 Task: Find restaurants with French cuisine.
Action: Mouse moved to (318, 85)
Screenshot: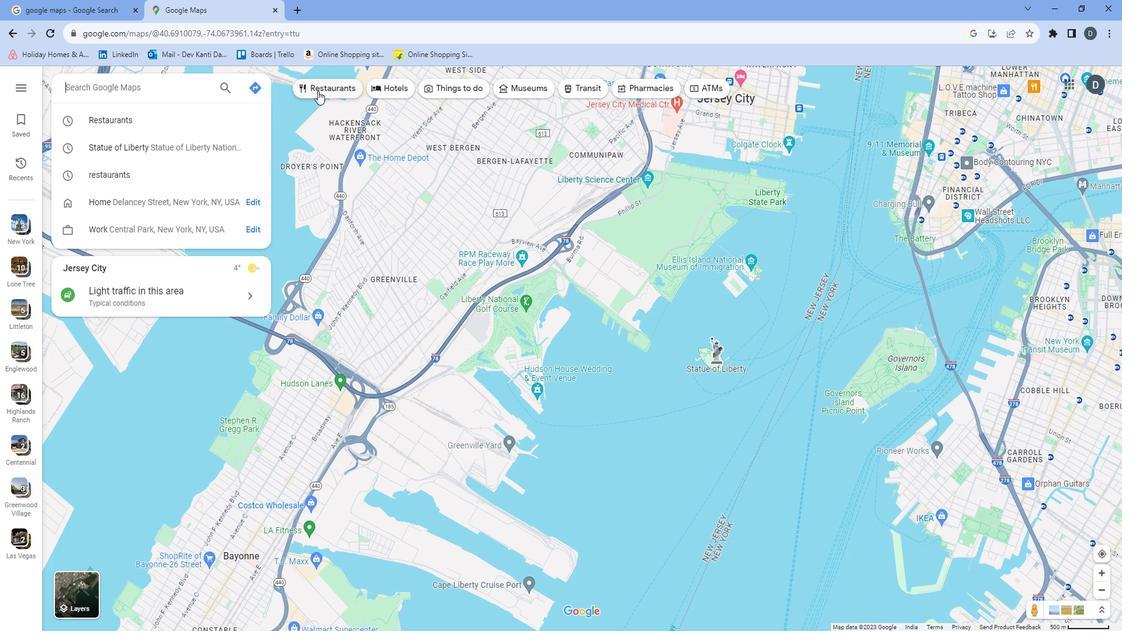 
Action: Mouse pressed left at (318, 85)
Screenshot: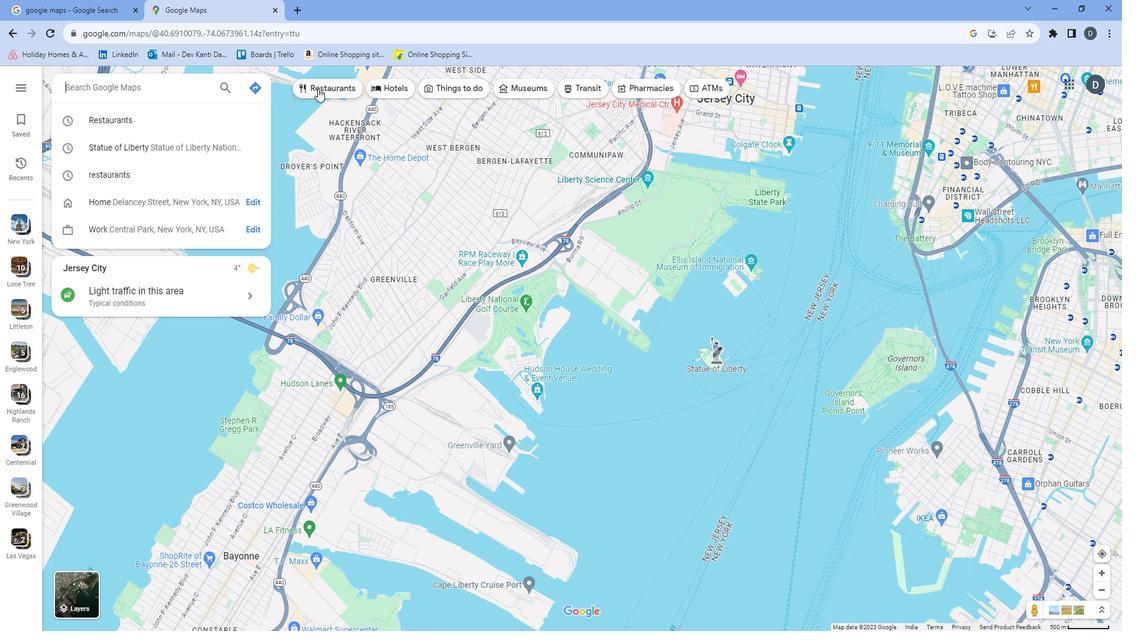 
Action: Mouse moved to (450, 84)
Screenshot: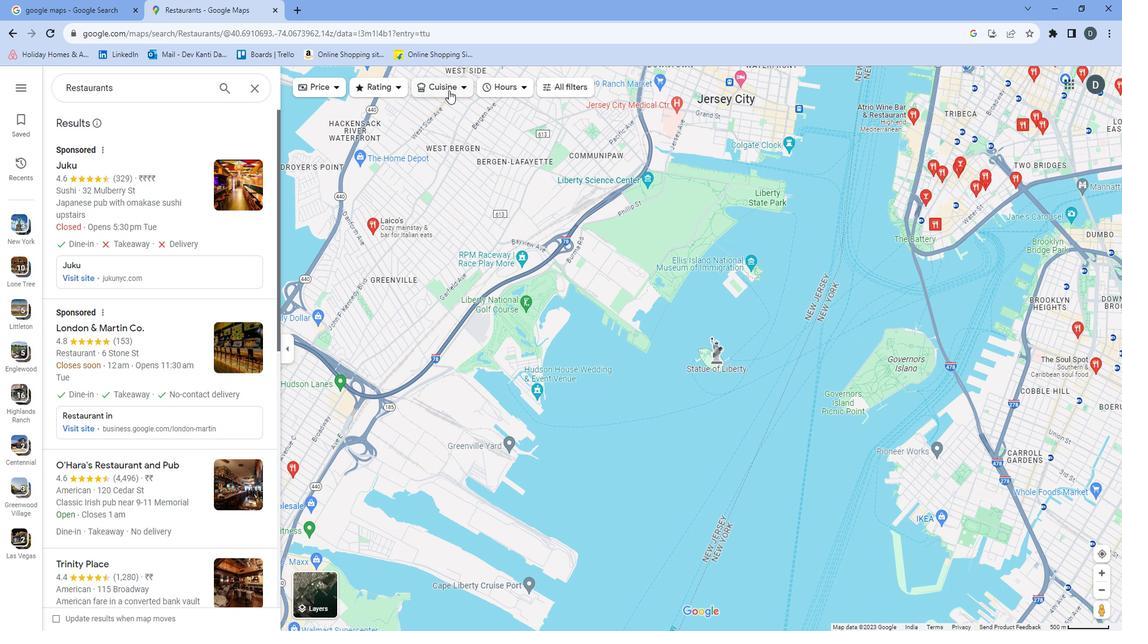 
Action: Mouse pressed left at (450, 84)
Screenshot: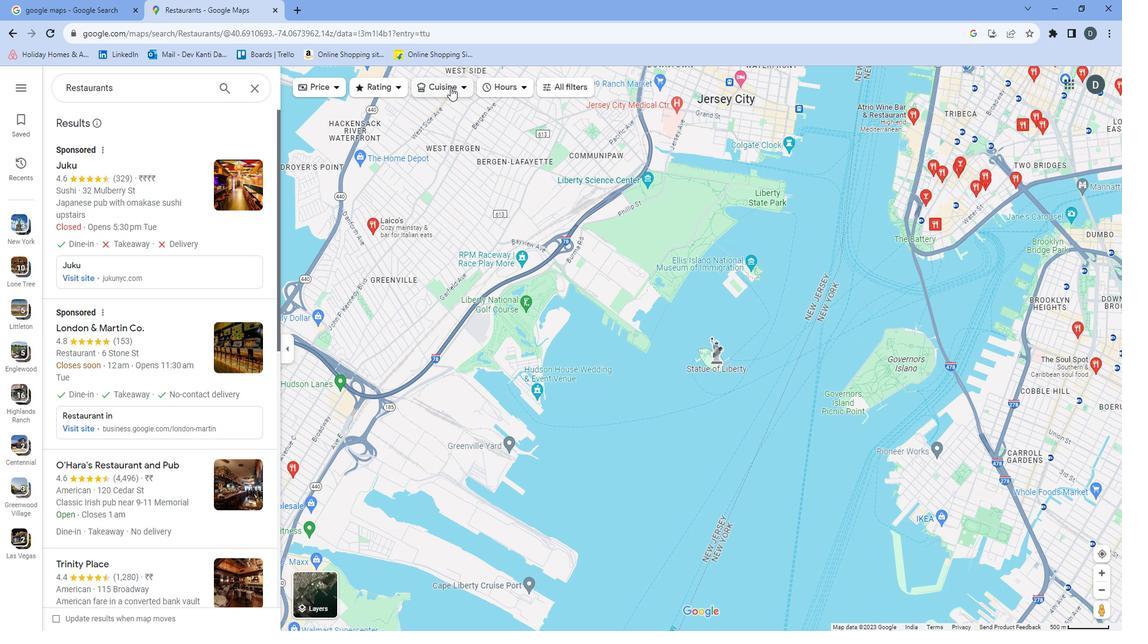 
Action: Mouse moved to (443, 185)
Screenshot: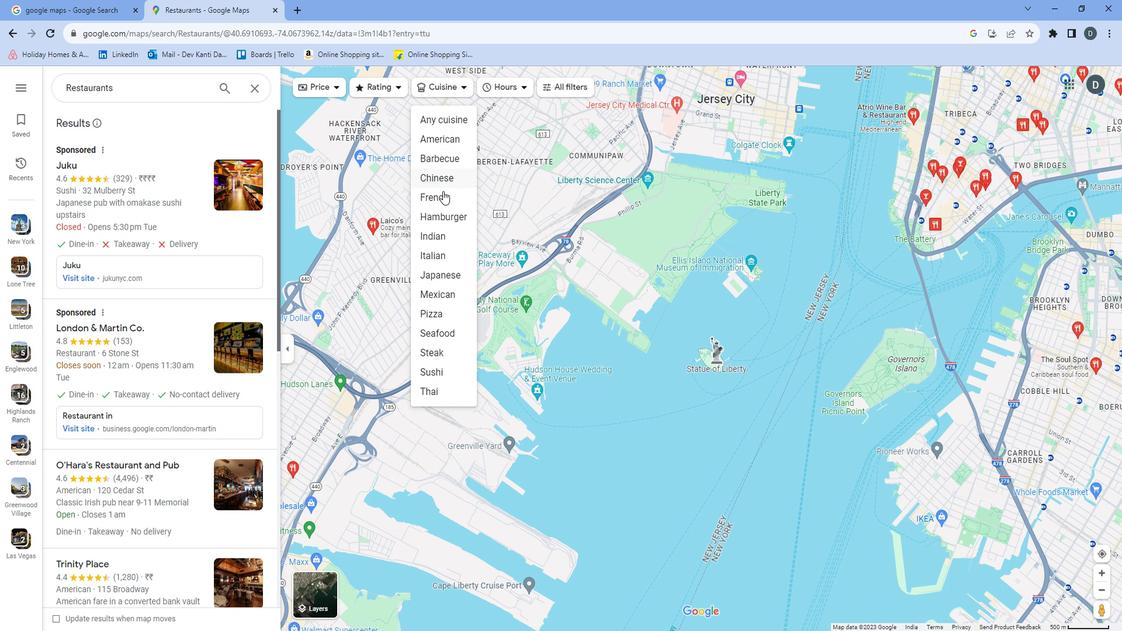 
Action: Mouse pressed left at (443, 185)
Screenshot: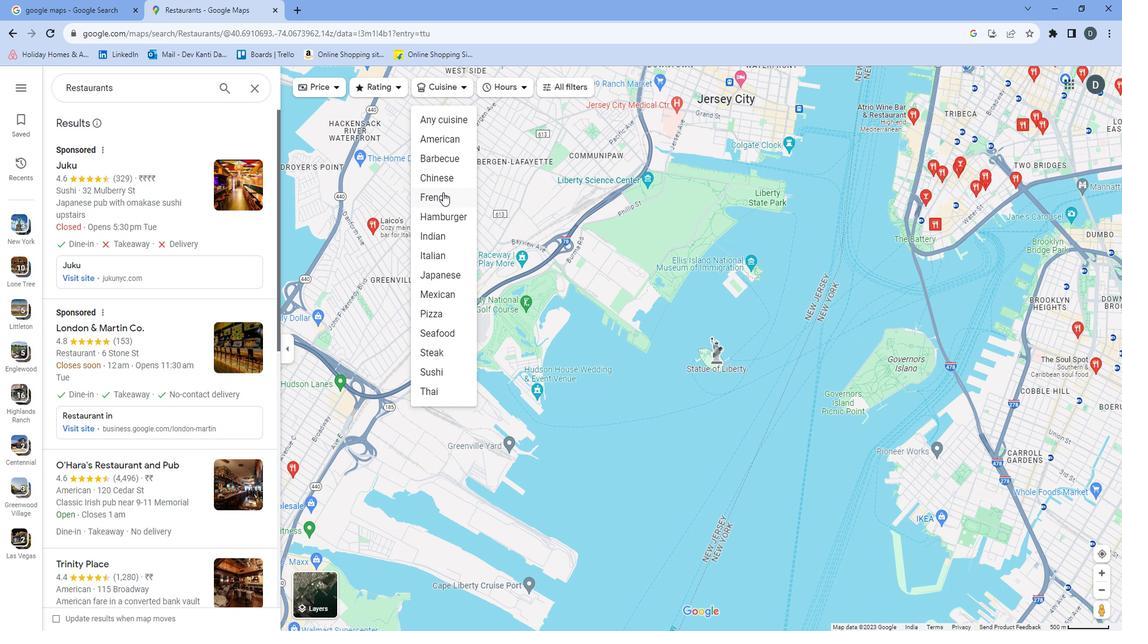 
Action: Mouse moved to (469, 191)
Screenshot: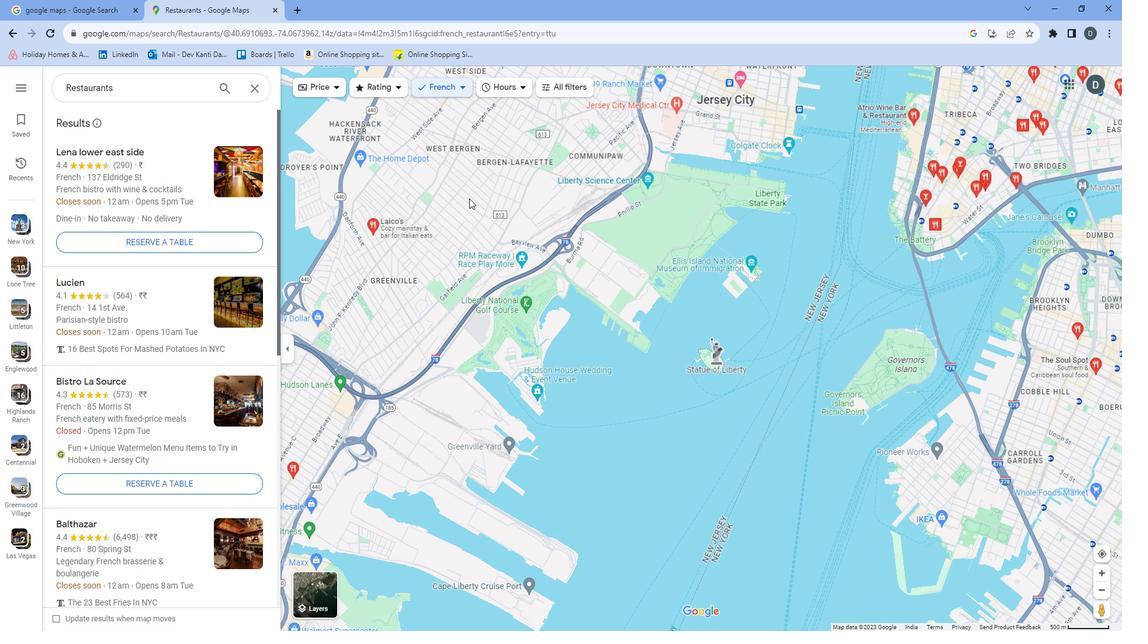 
